 Task: Add Bulk Foods Chocolate Caramelized Cashews With Sea Salt to the cart.
Action: Mouse moved to (14, 56)
Screenshot: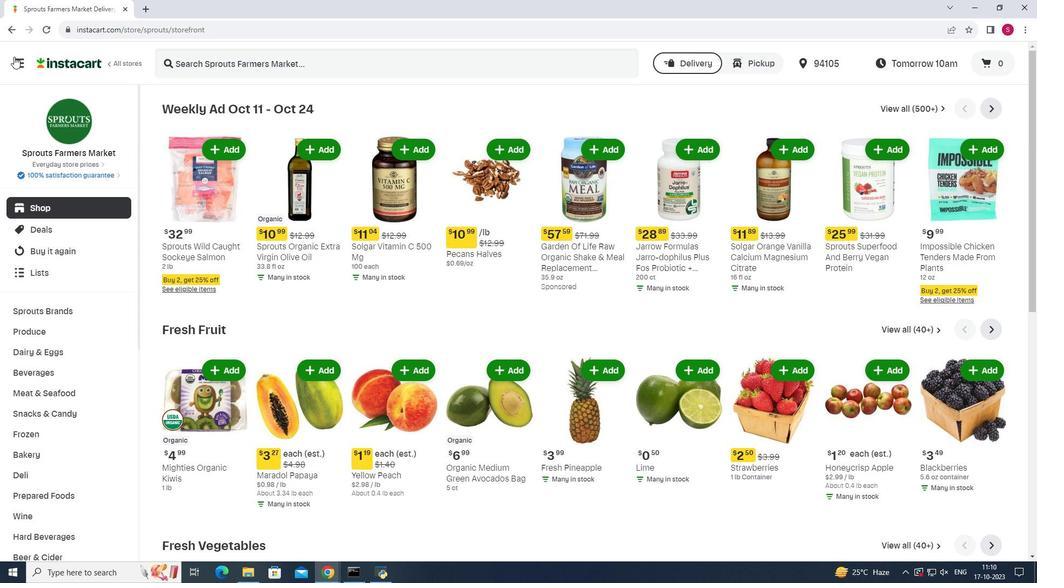 
Action: Mouse pressed left at (14, 56)
Screenshot: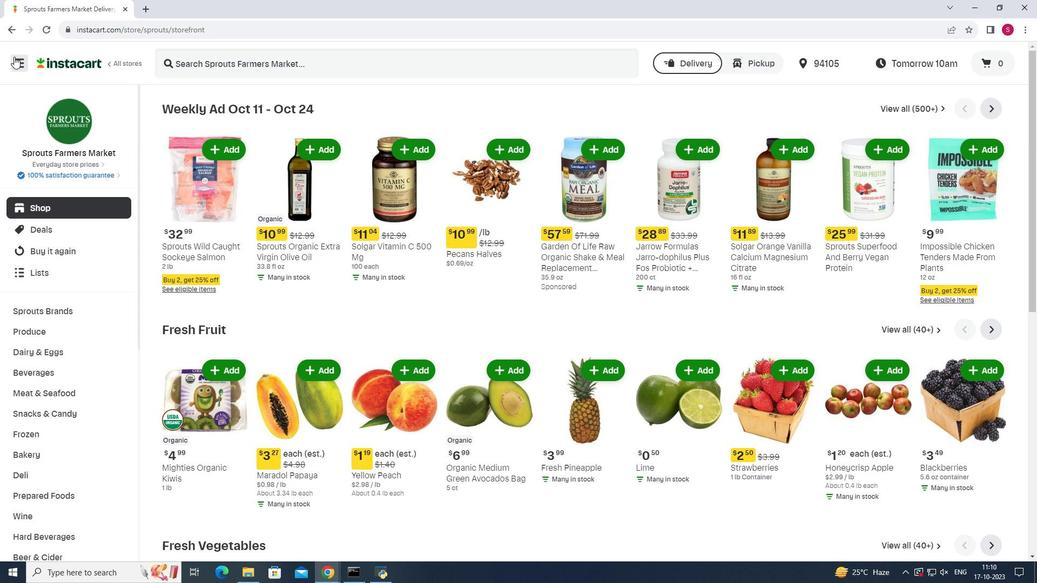 
Action: Mouse moved to (64, 284)
Screenshot: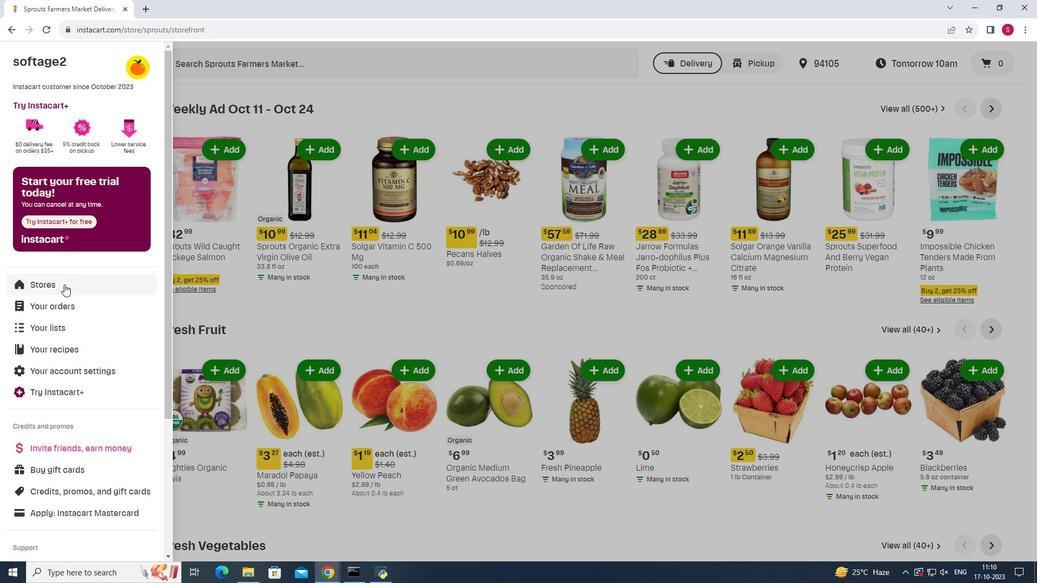 
Action: Mouse pressed left at (64, 284)
Screenshot: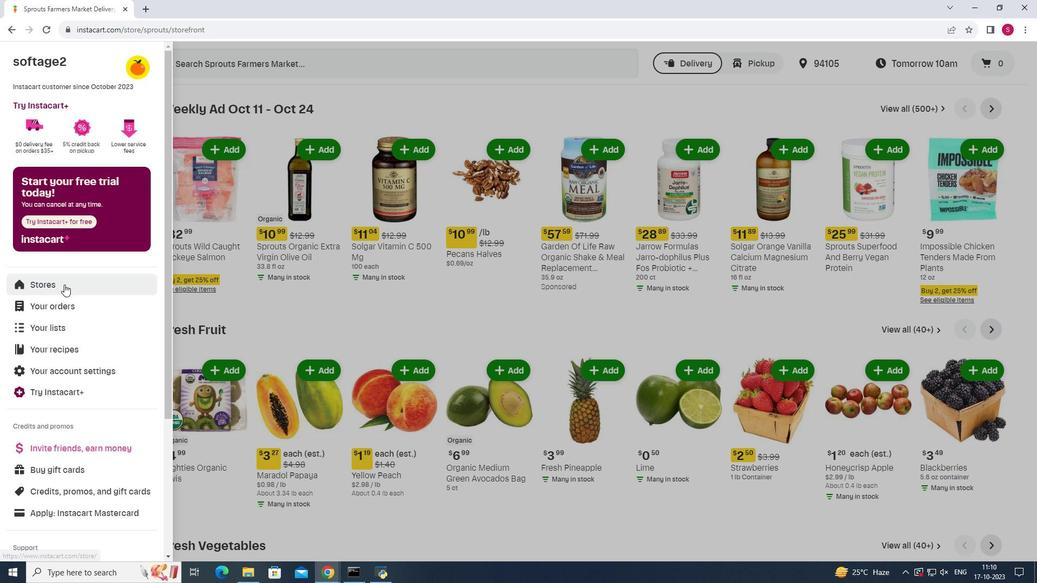 
Action: Mouse moved to (256, 98)
Screenshot: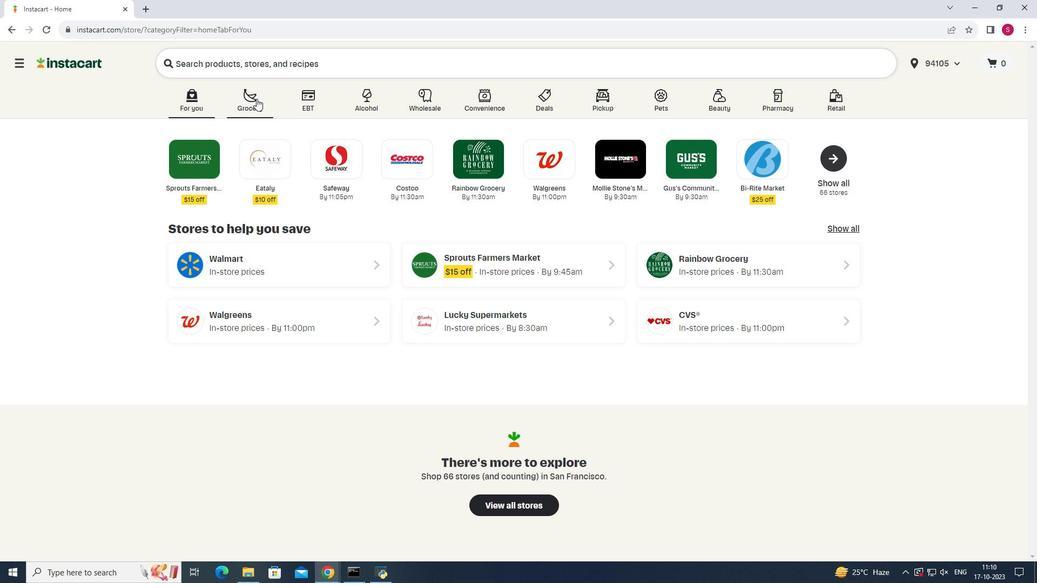 
Action: Mouse pressed left at (256, 98)
Screenshot: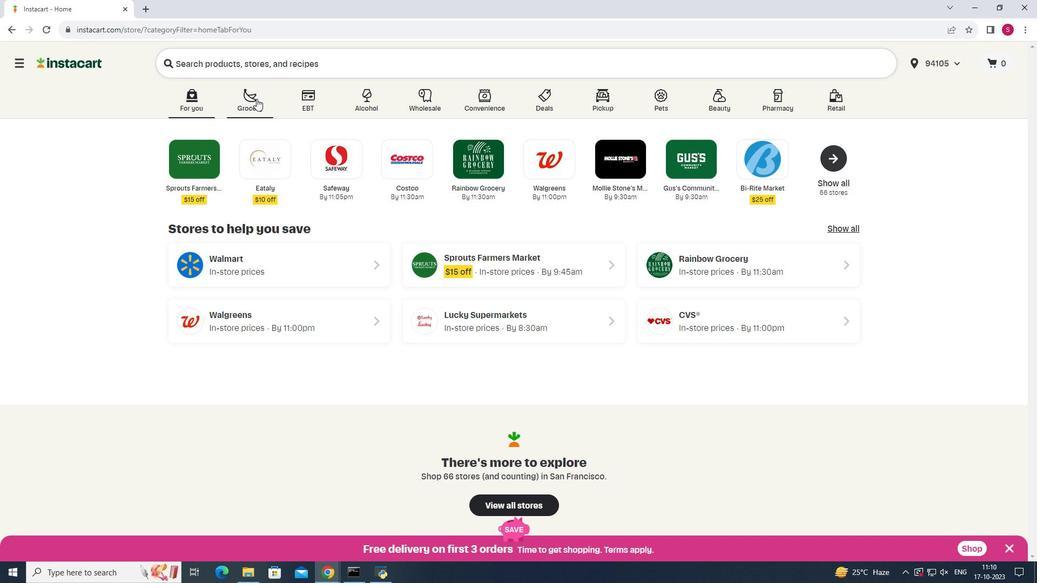 
Action: Mouse moved to (742, 143)
Screenshot: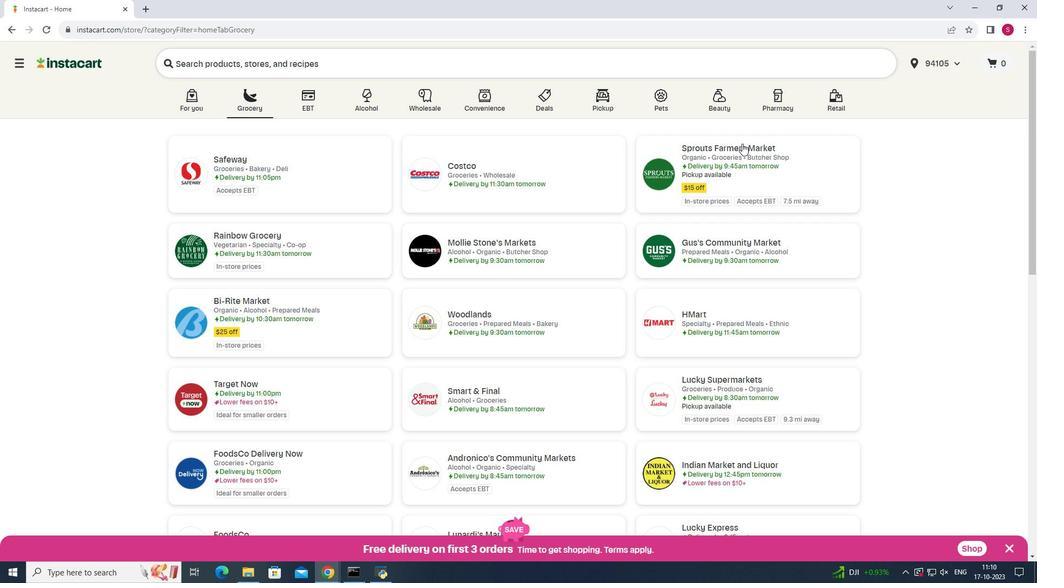 
Action: Mouse pressed left at (742, 143)
Screenshot: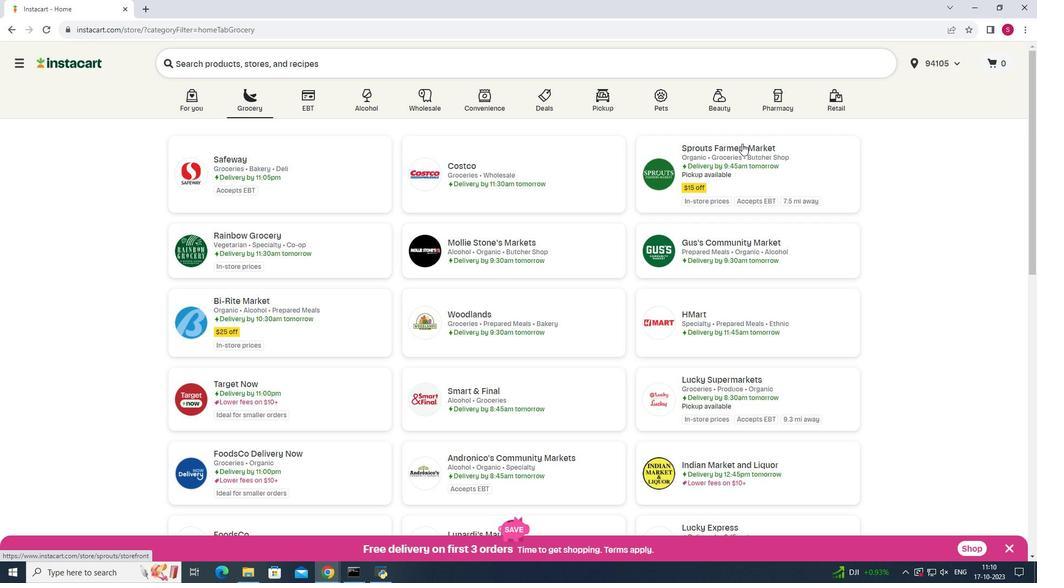 
Action: Mouse moved to (65, 416)
Screenshot: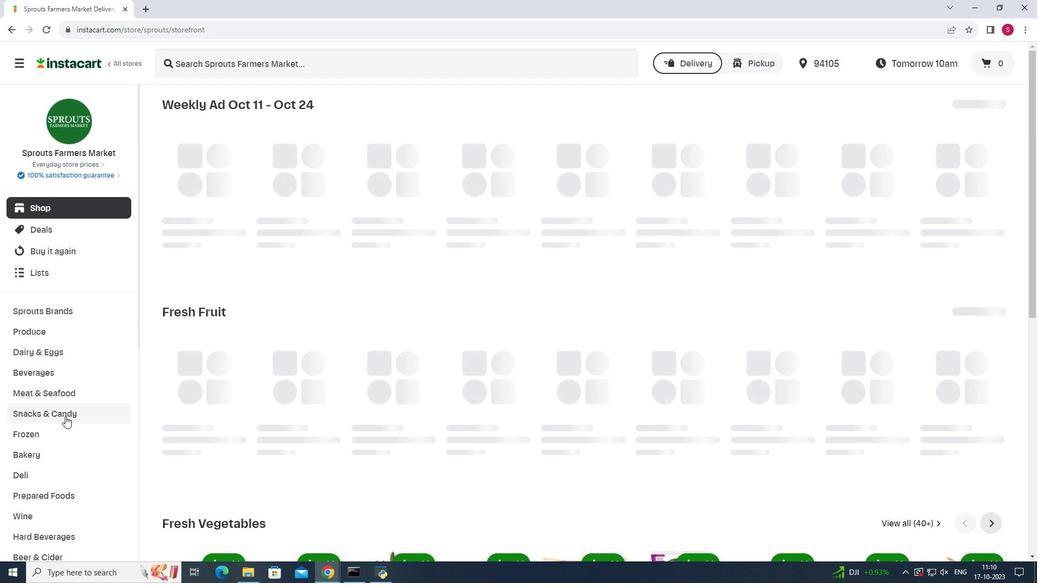 
Action: Mouse pressed left at (65, 416)
Screenshot: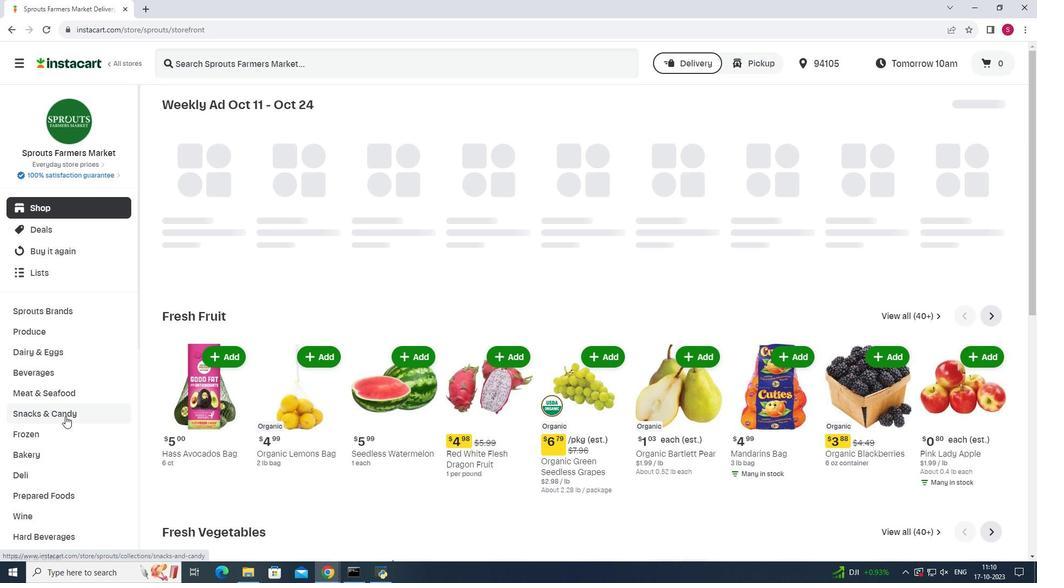
Action: Mouse moved to (312, 135)
Screenshot: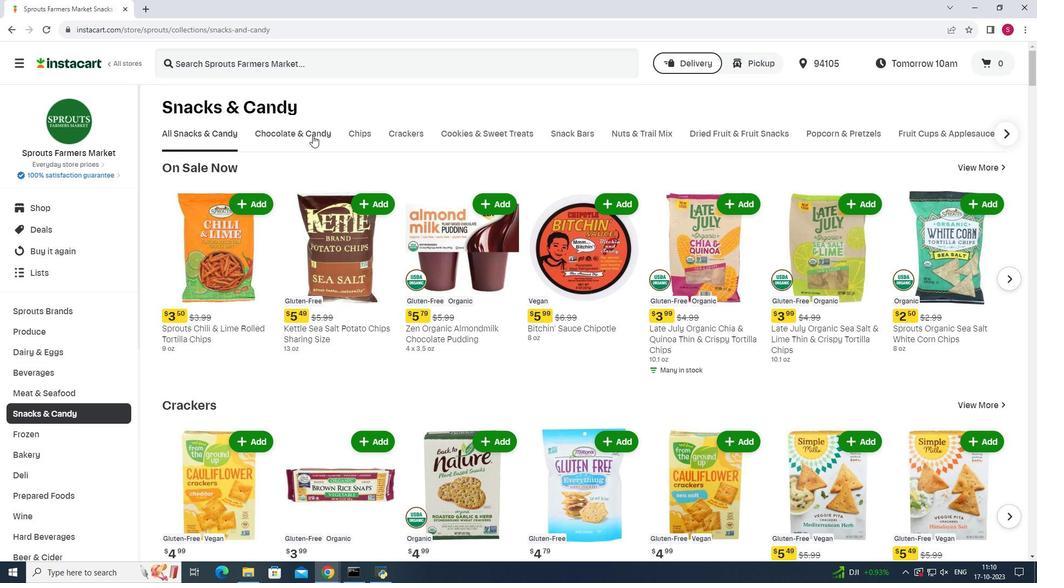 
Action: Mouse pressed left at (312, 135)
Screenshot: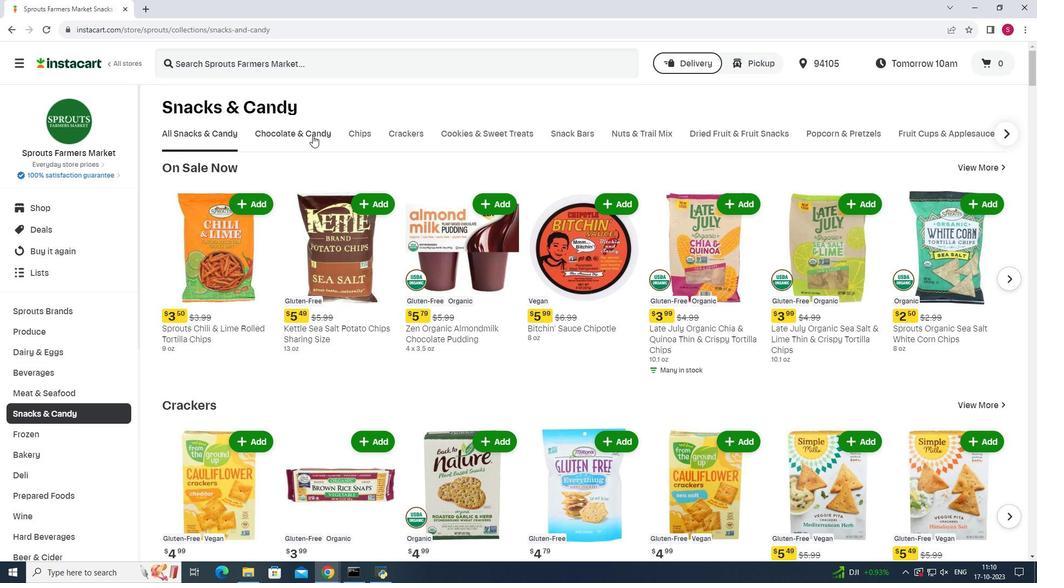 
Action: Mouse moved to (278, 185)
Screenshot: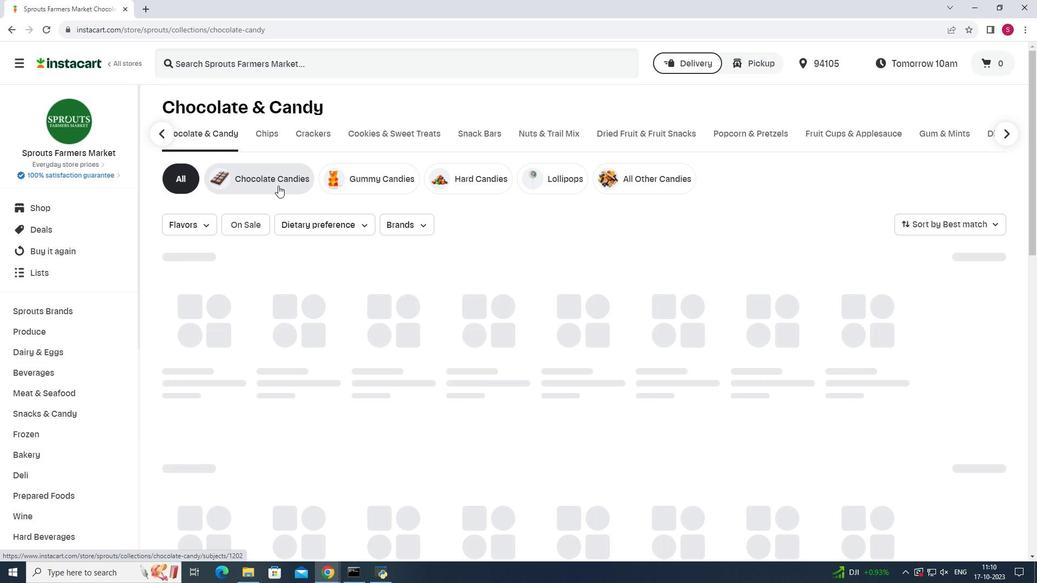 
Action: Mouse pressed left at (278, 185)
Screenshot: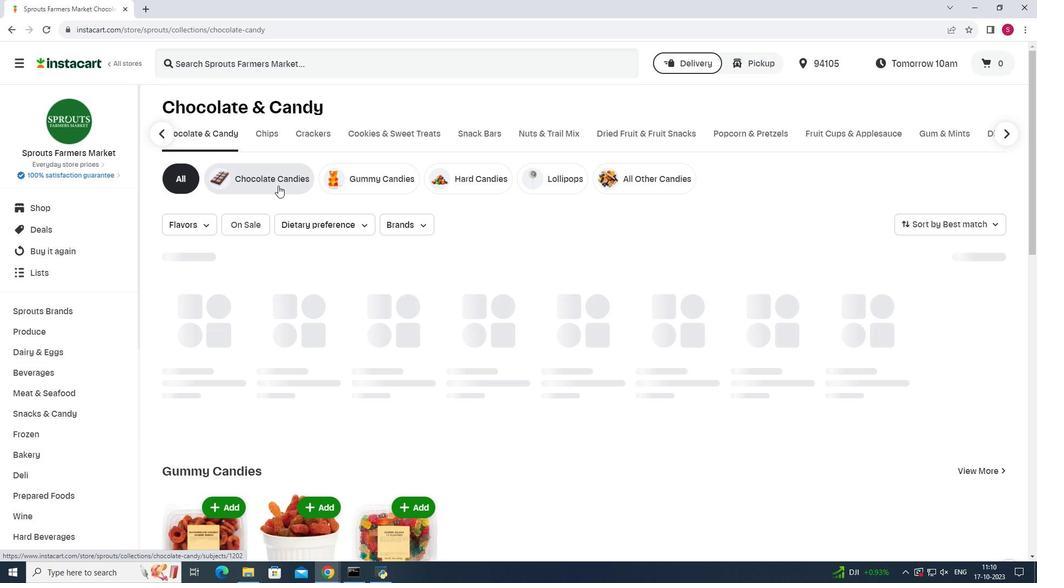 
Action: Mouse moved to (454, 66)
Screenshot: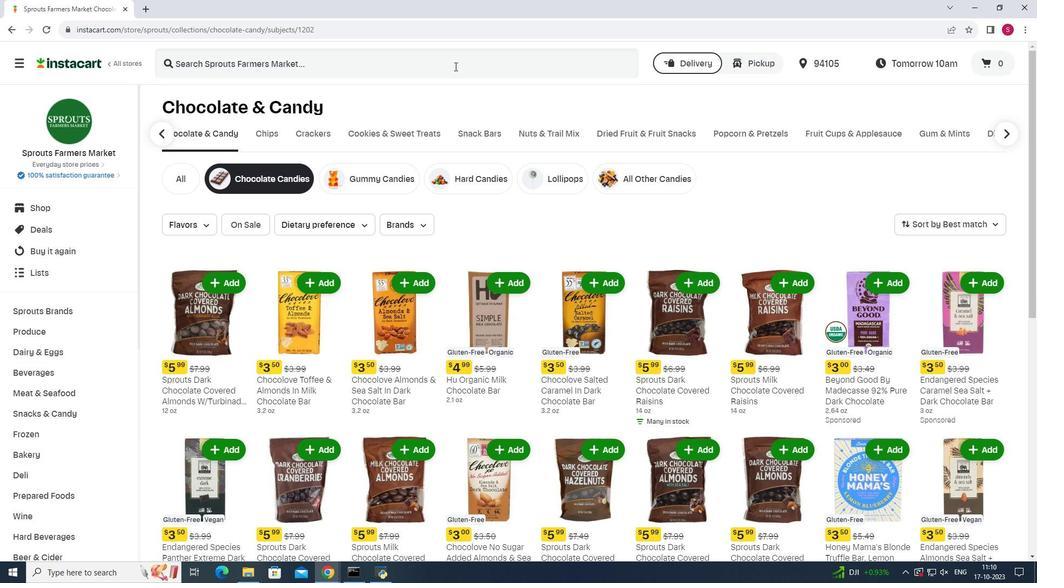 
Action: Mouse pressed left at (454, 66)
Screenshot: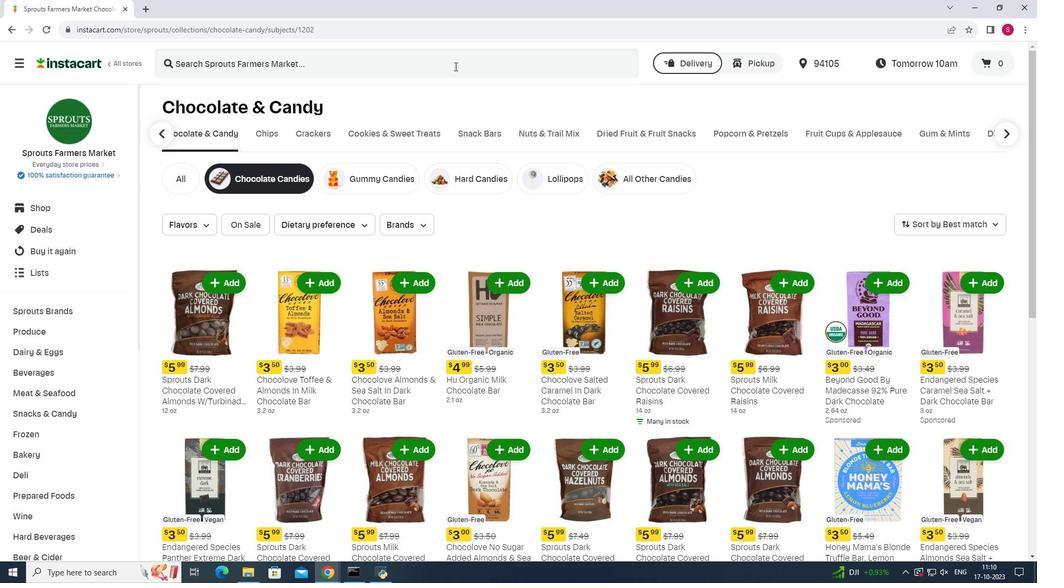 
Action: Mouse moved to (454, 66)
Screenshot: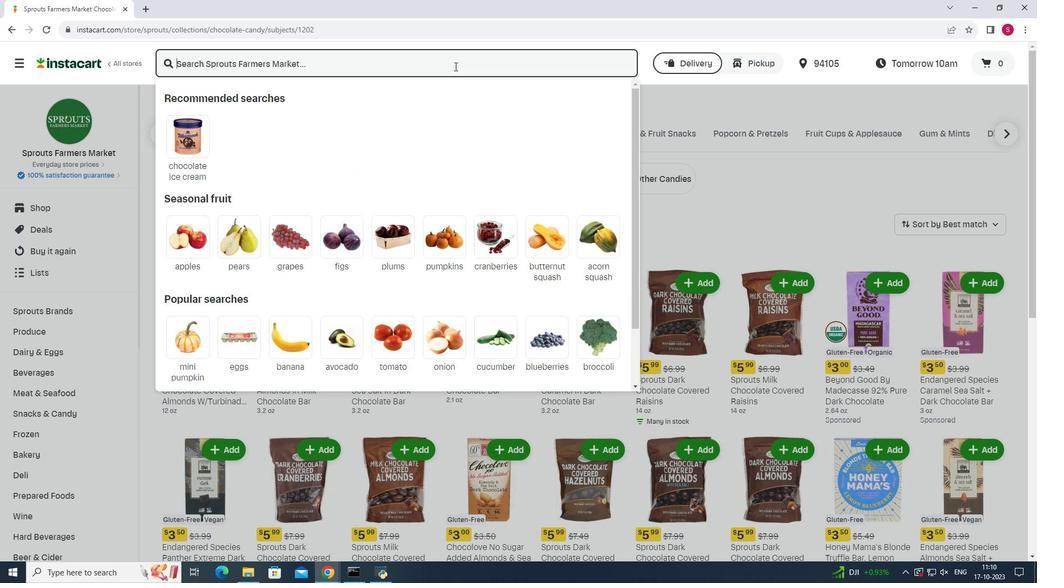 
Action: Key pressed <Key.shift>Bulk<Key.space><Key.shift>Foods<Key.space><Key.shift>Chocolate<Key.space><Key.shift>Caramelized<Key.space><Key.shift>Chashw<Key.backspace>ew<Key.backspace><Key.backspace><Key.backspace><Key.backspace><Key.backspace><Key.backspace><Key.backspace><Key.shift>Cashews<Key.space><Key.shift><Key.shift>W<Key.backspace><Key.shift>With<Key.space><Key.shift>D<Key.backspace>SE<Key.backspace>ea<Key.space><Key.shift>Salt<Key.enter>
Screenshot: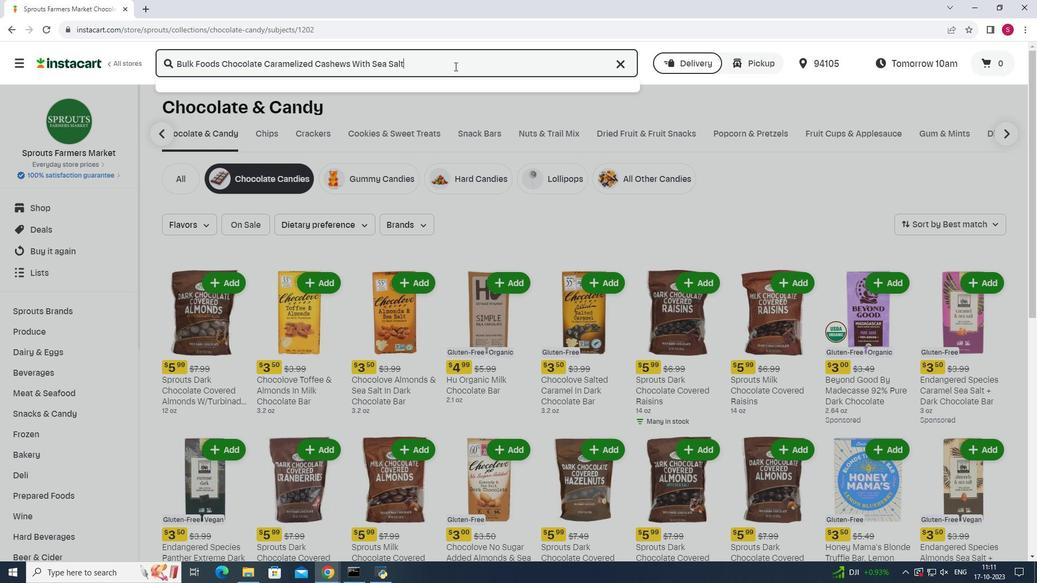 
Action: Mouse moved to (287, 176)
Screenshot: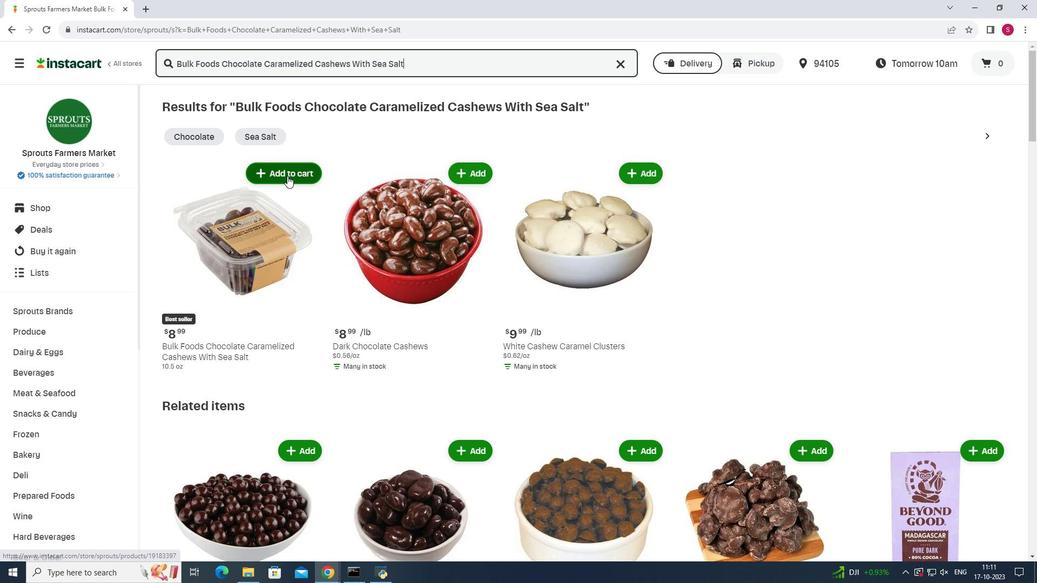 
Action: Mouse pressed left at (287, 176)
Screenshot: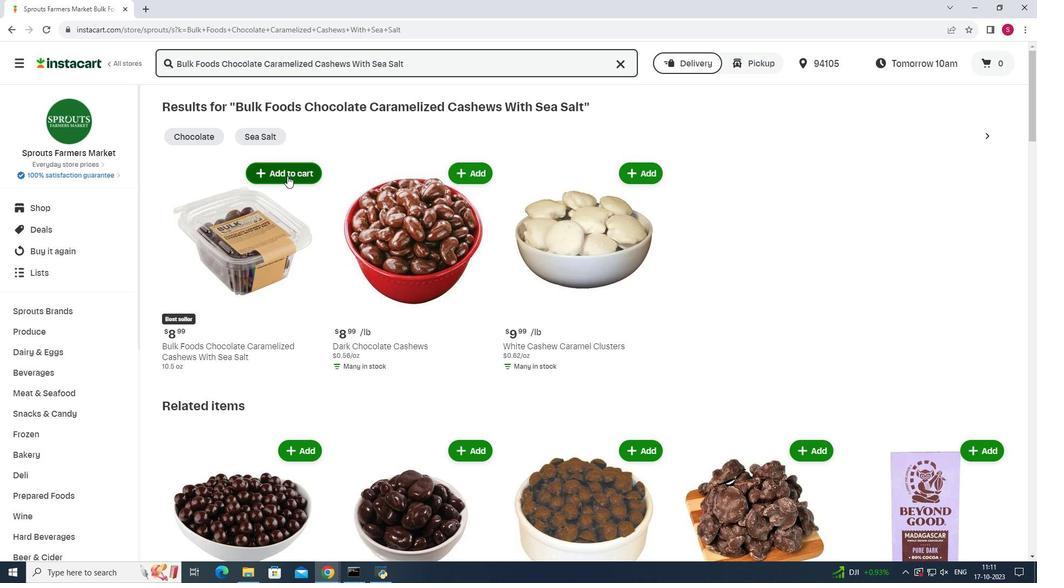 
Action: Mouse moved to (780, 216)
Screenshot: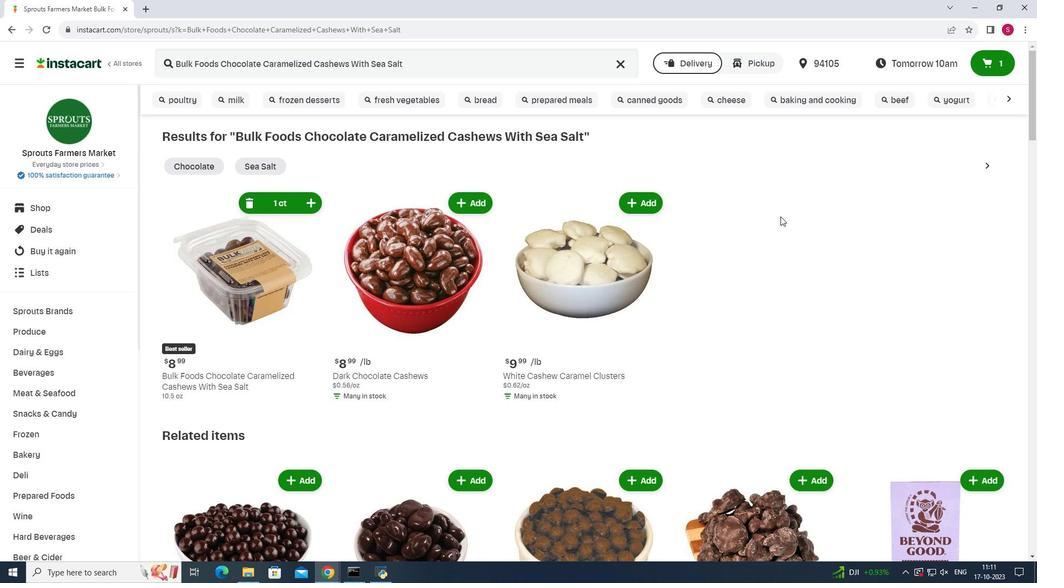
